 Task: Customize the duration of the meeting "Feedback Session" to 10 minutes.
Action: Mouse pressed left at (445, 355)
Screenshot: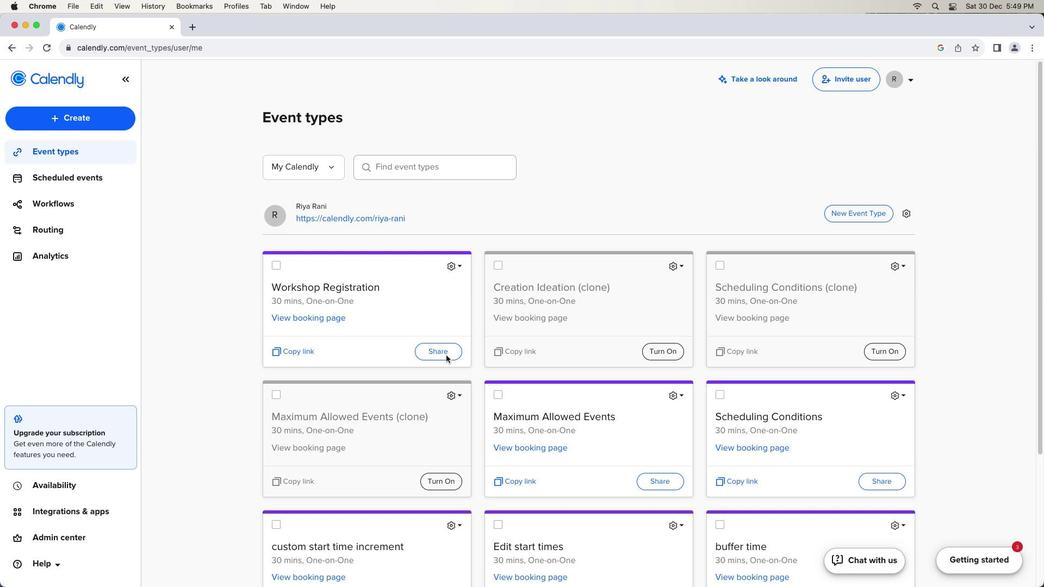 
Action: Mouse moved to (447, 354)
Screenshot: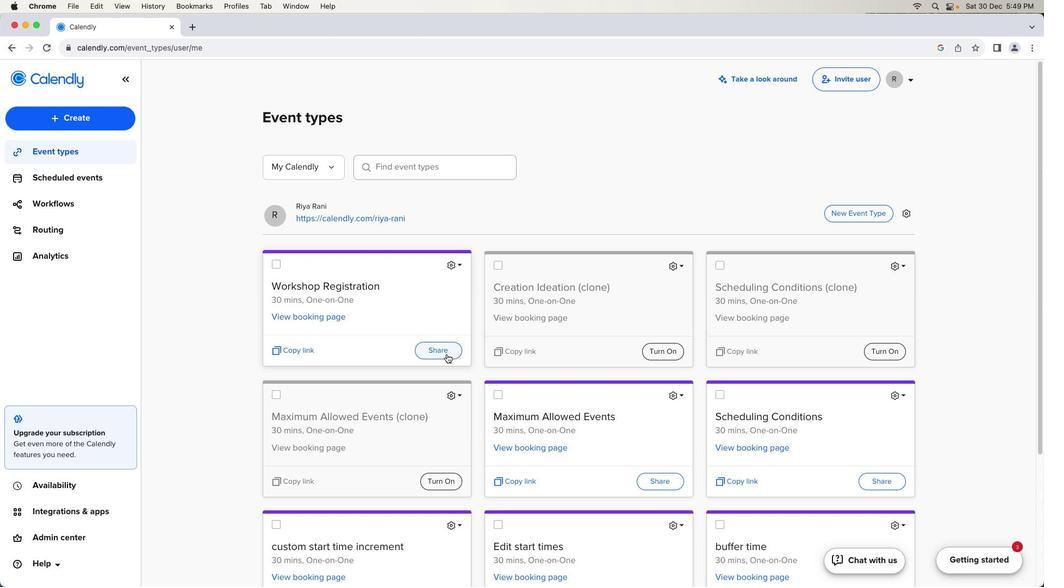 
Action: Mouse pressed left at (447, 354)
Screenshot: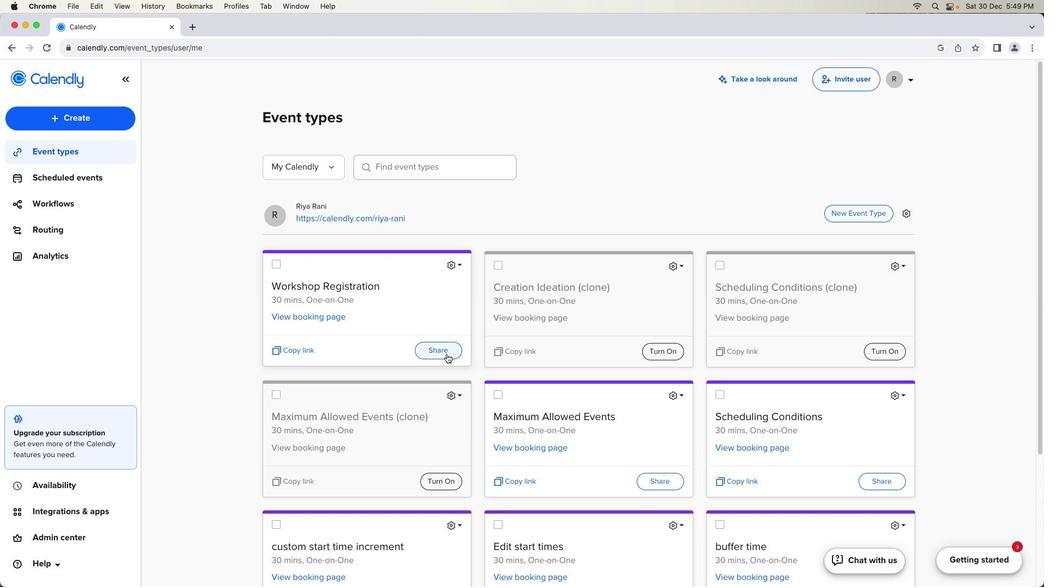 
Action: Mouse moved to (645, 330)
Screenshot: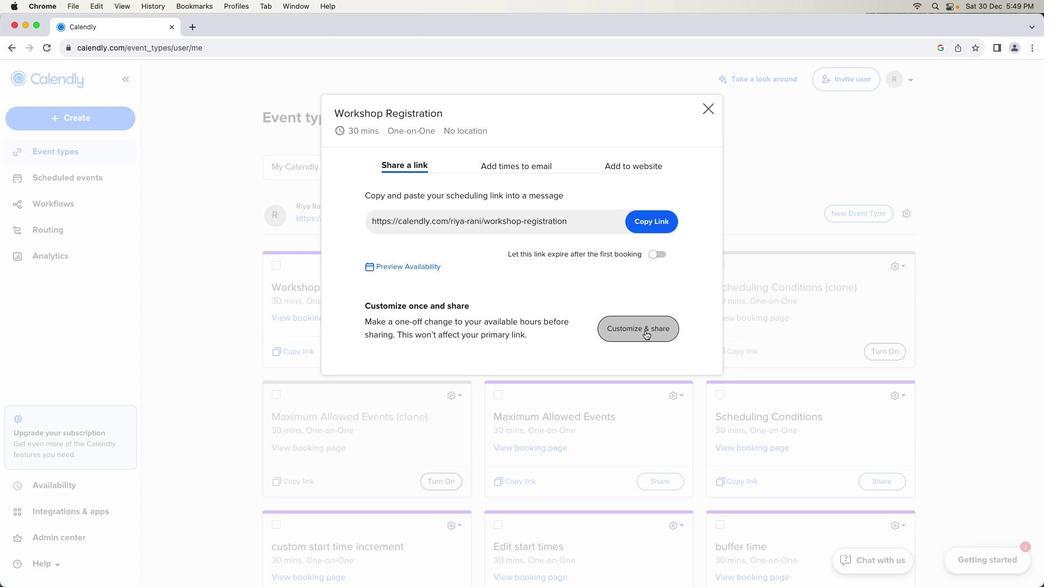 
Action: Mouse pressed left at (645, 330)
Screenshot: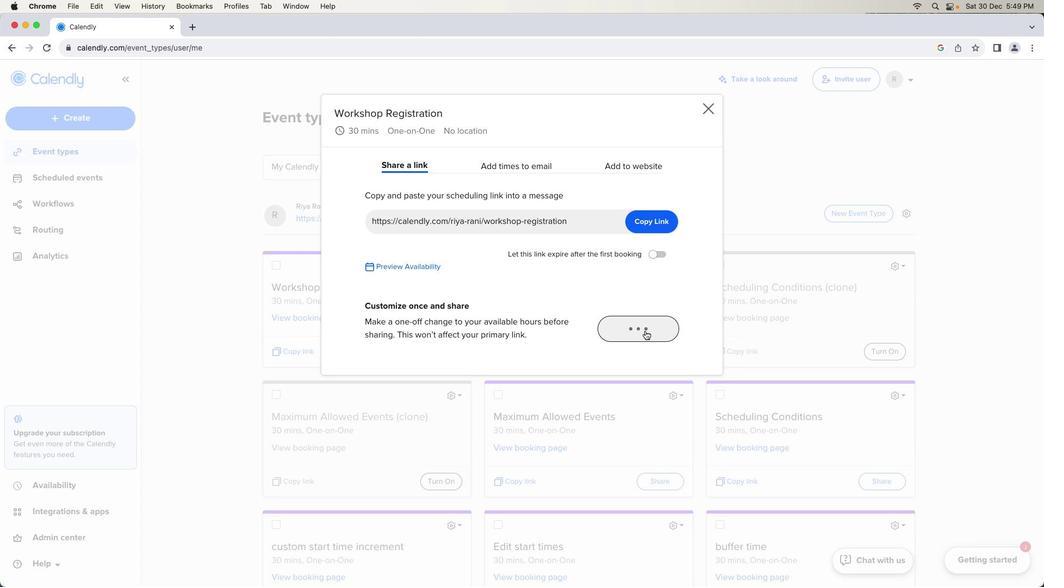 
Action: Mouse moved to (488, 257)
Screenshot: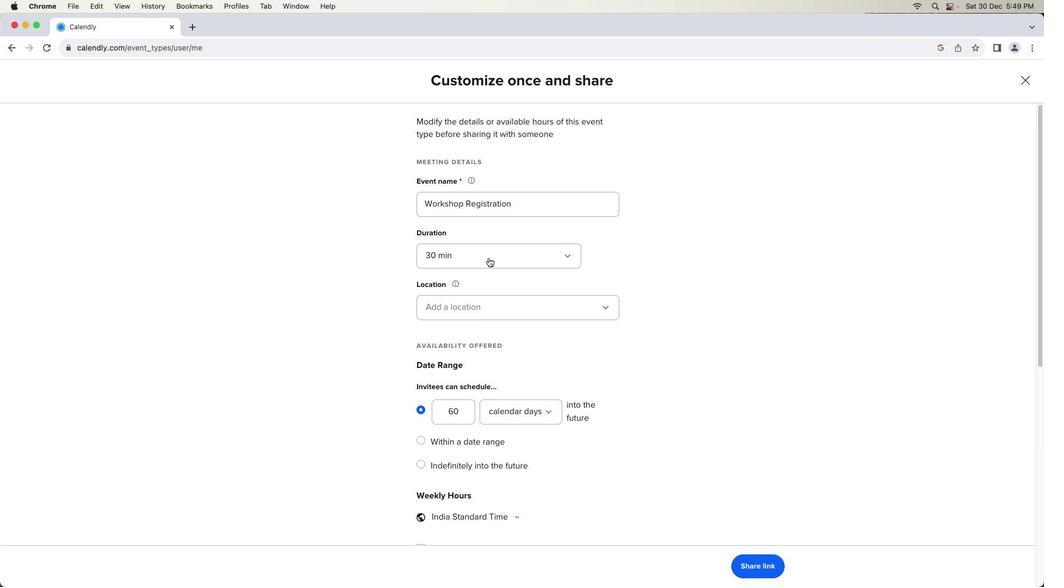 
Action: Mouse pressed left at (488, 257)
Screenshot: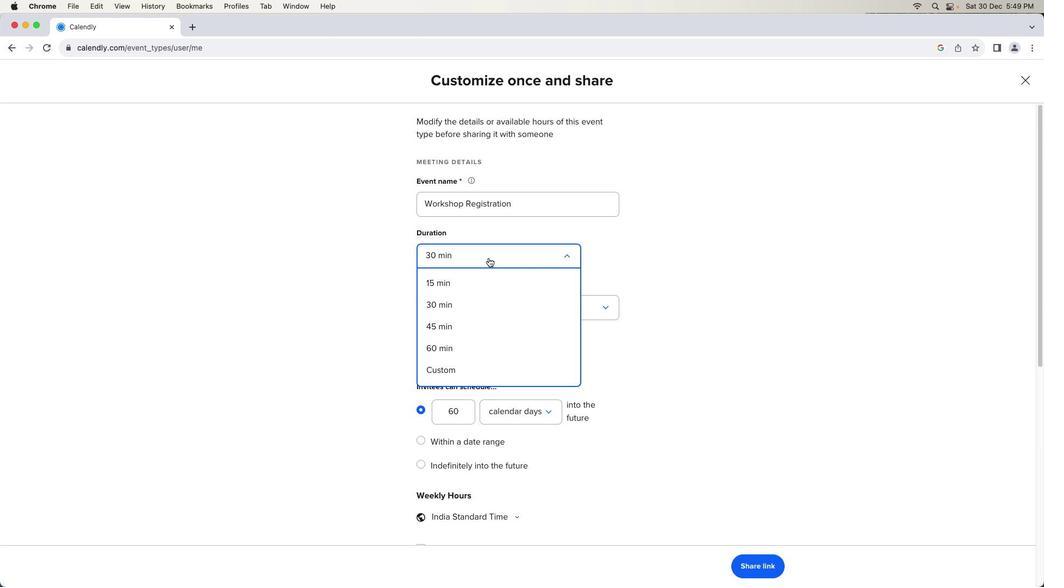 
Action: Mouse moved to (463, 374)
Screenshot: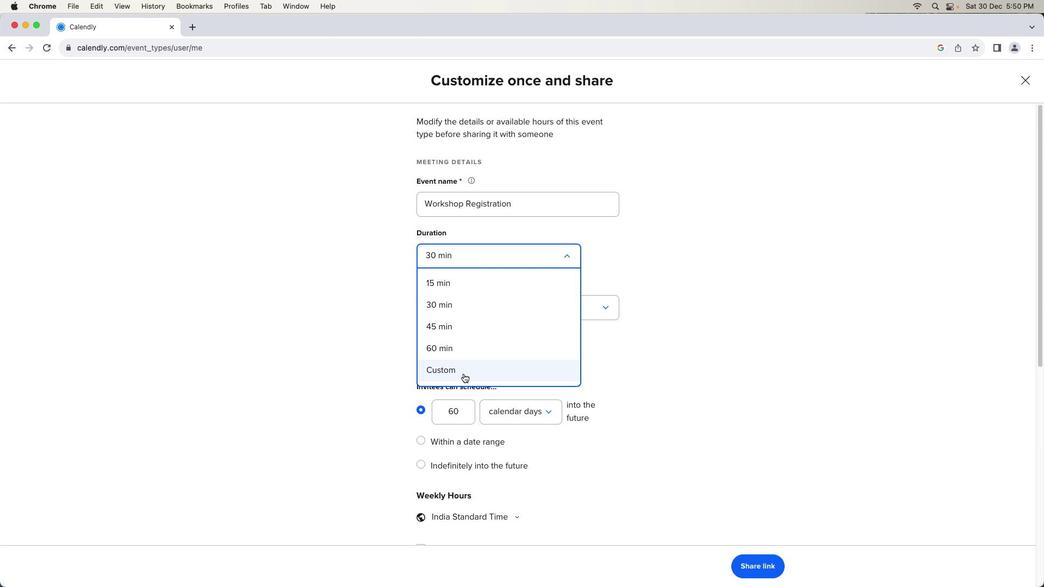 
Action: Mouse pressed left at (463, 374)
Screenshot: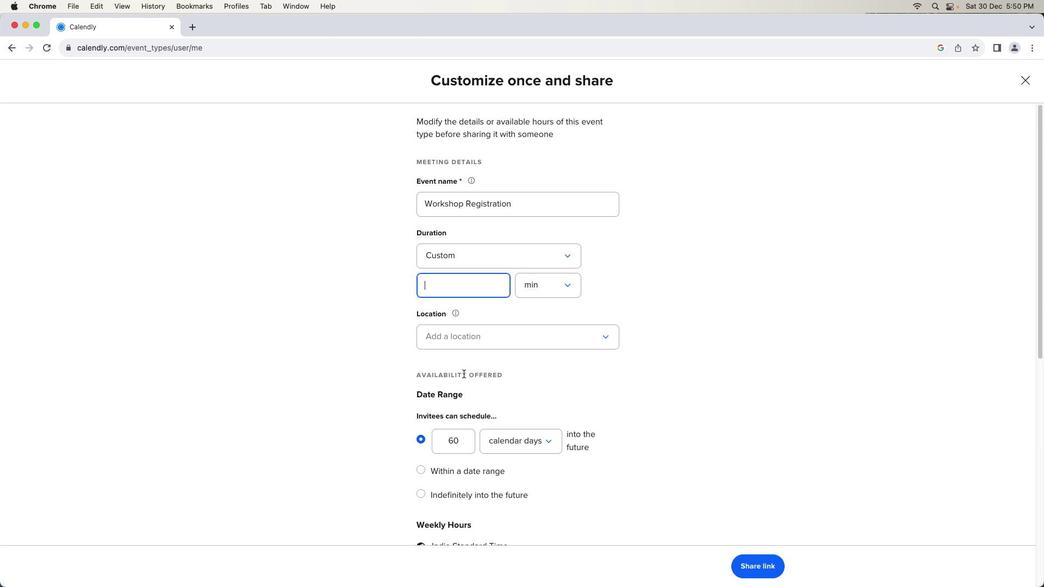 
Action: Mouse moved to (459, 292)
Screenshot: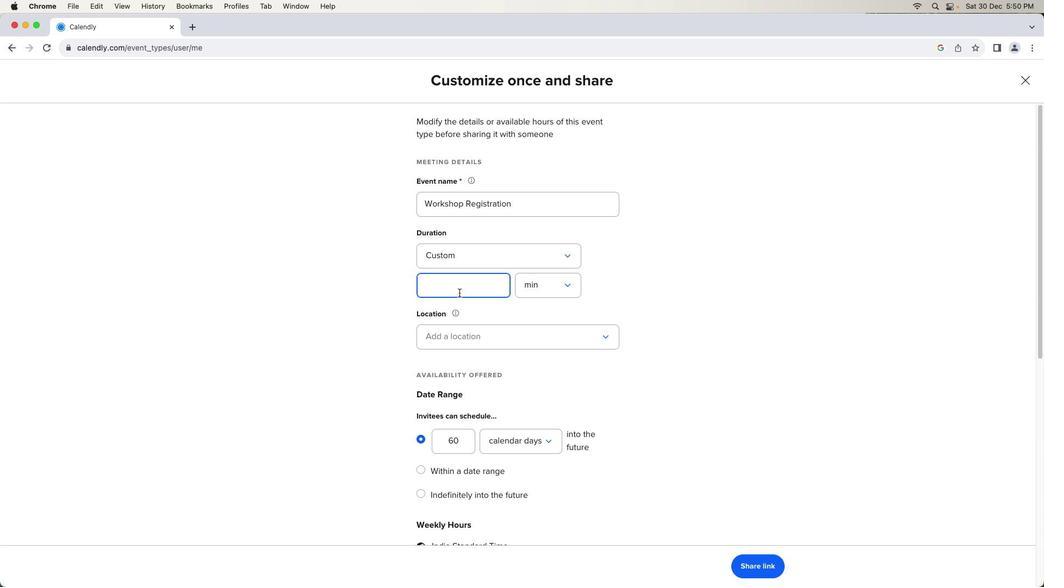 
Action: Key pressed '1''0'
Screenshot: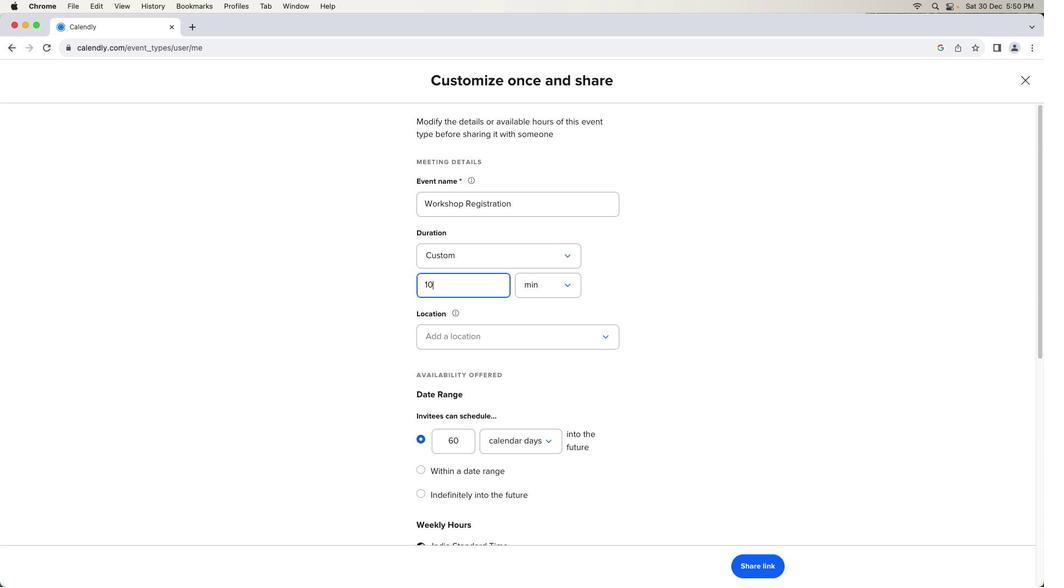 
Action: Mouse moved to (765, 567)
Screenshot: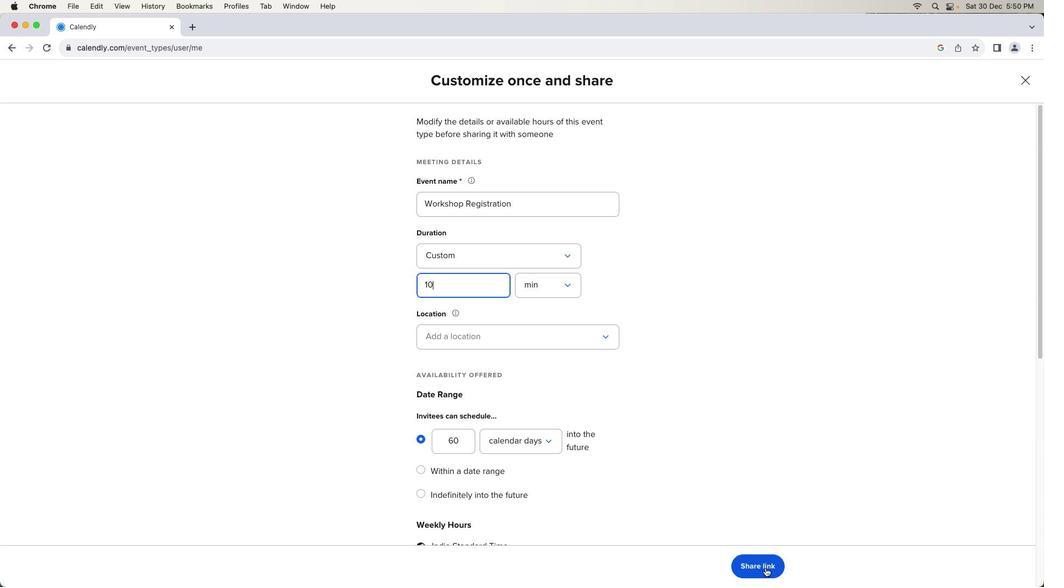 
Action: Mouse pressed left at (765, 567)
Screenshot: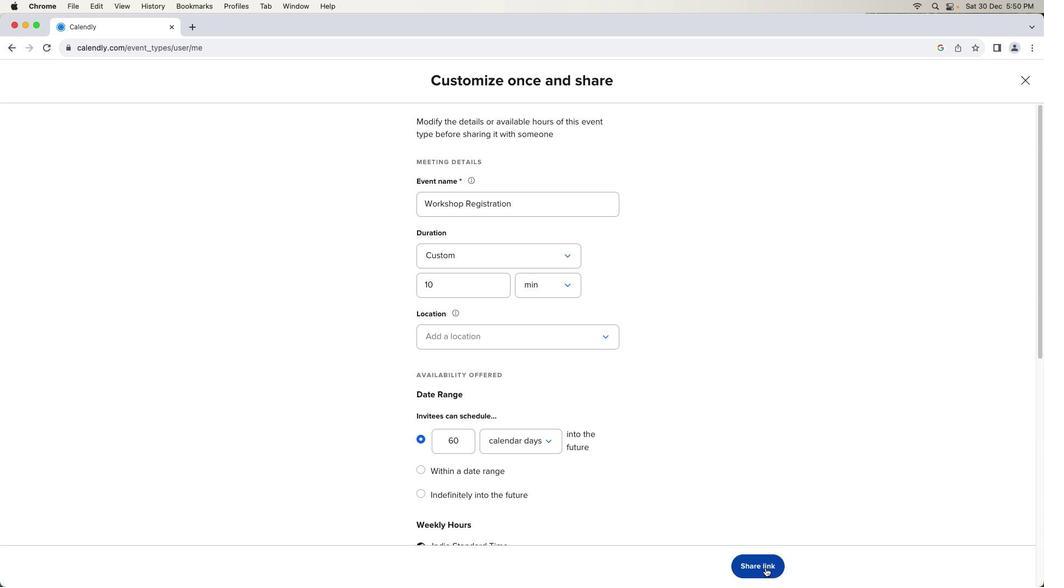
Action: Mouse moved to (708, 214)
Screenshot: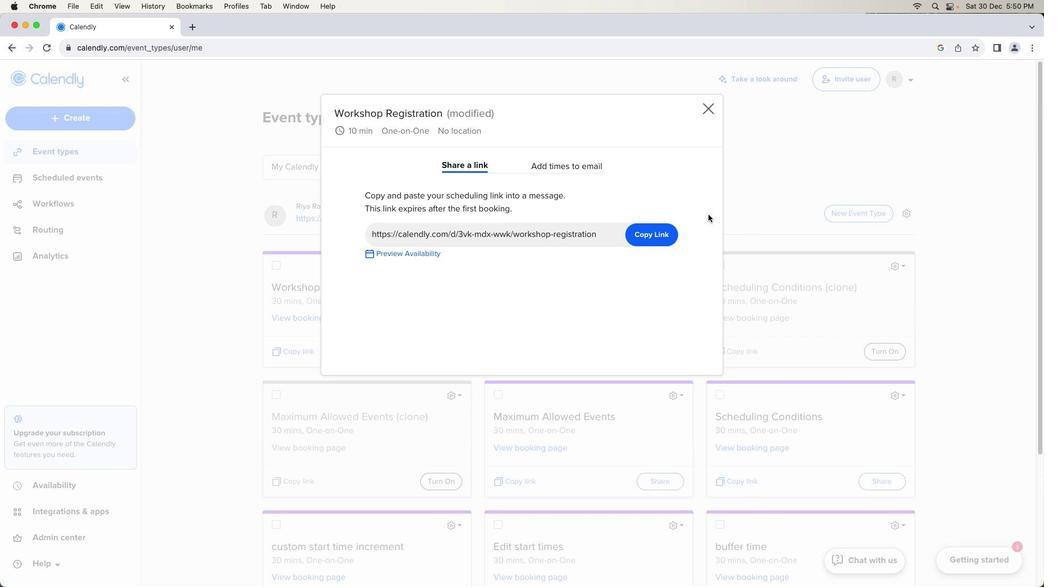 
